 Task: Filter the console by the keyword "Unexpected".
Action: Mouse moved to (1124, 40)
Screenshot: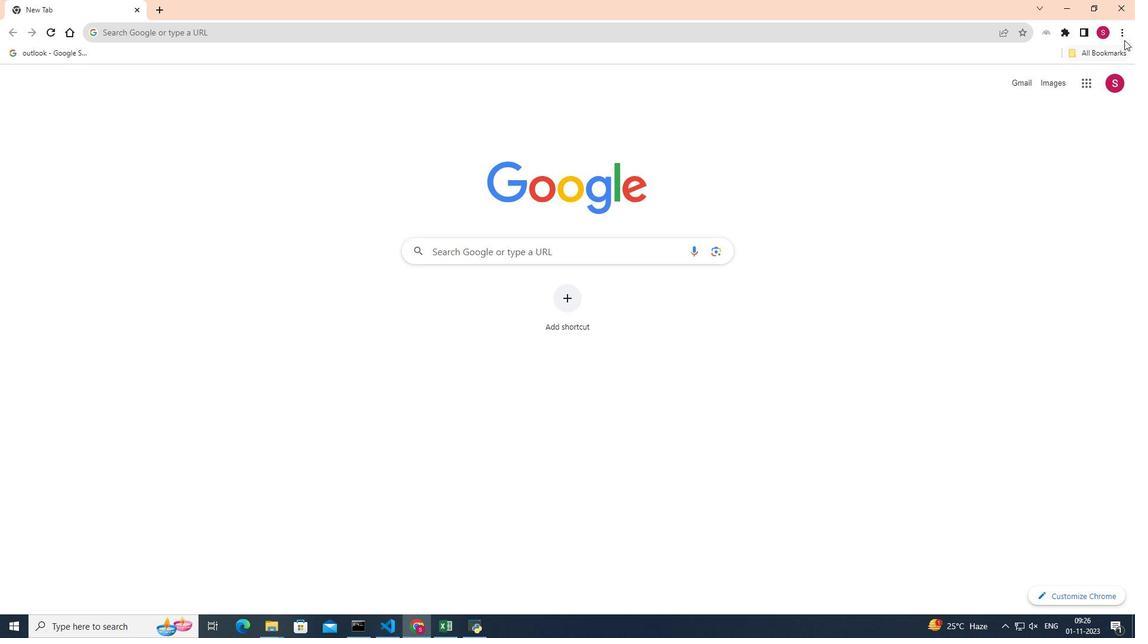 
Action: Mouse pressed left at (1124, 40)
Screenshot: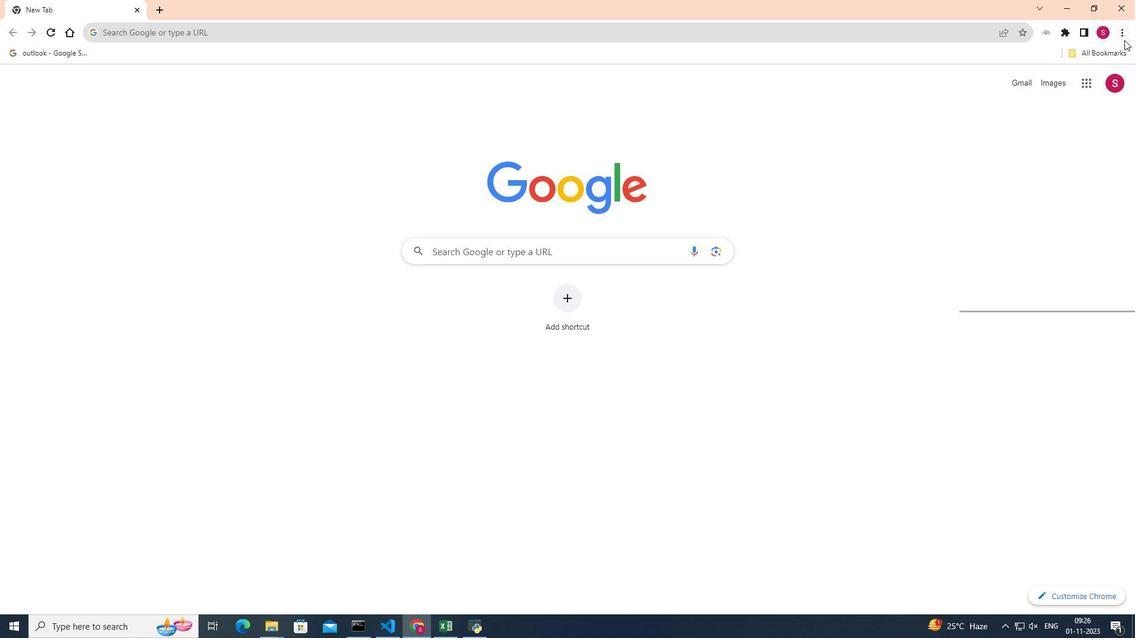 
Action: Mouse moved to (999, 218)
Screenshot: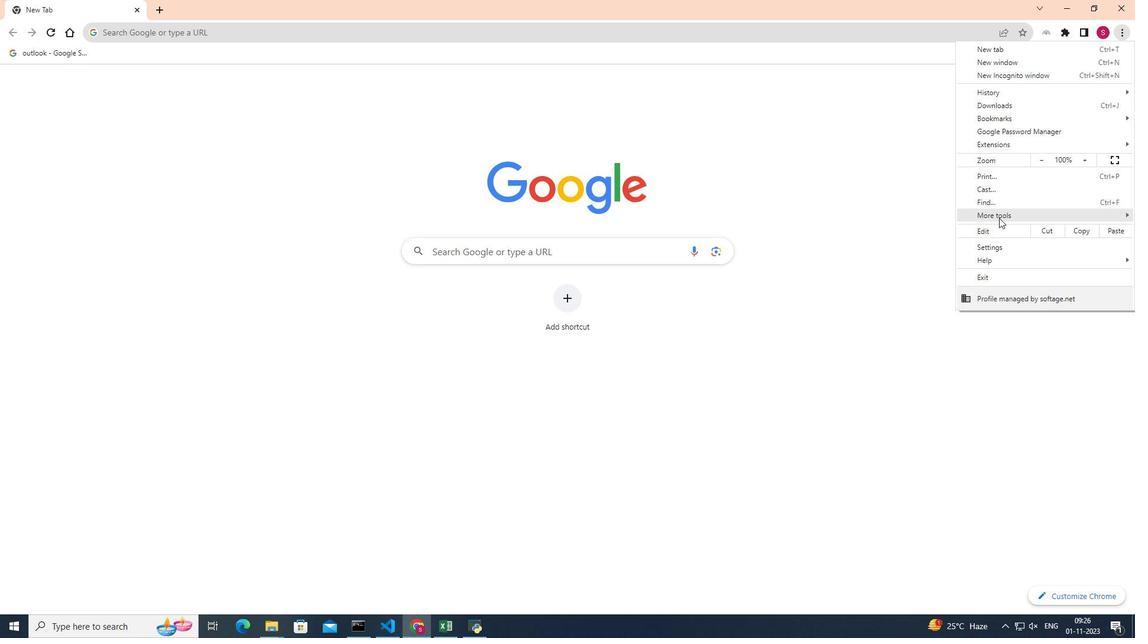 
Action: Mouse pressed left at (999, 218)
Screenshot: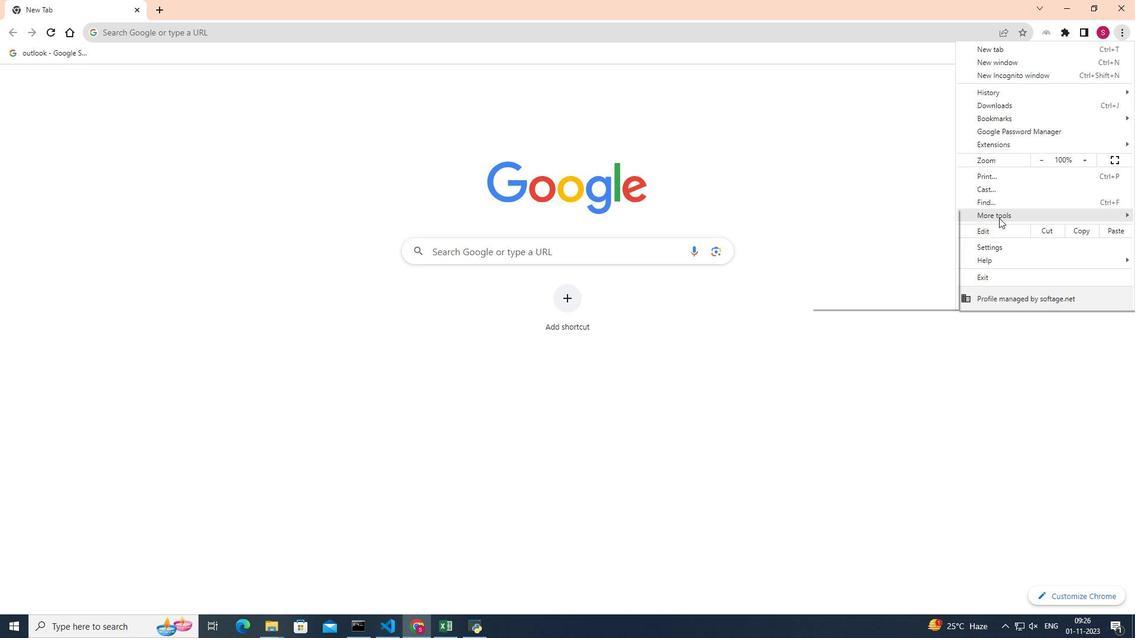 
Action: Mouse moved to (848, 303)
Screenshot: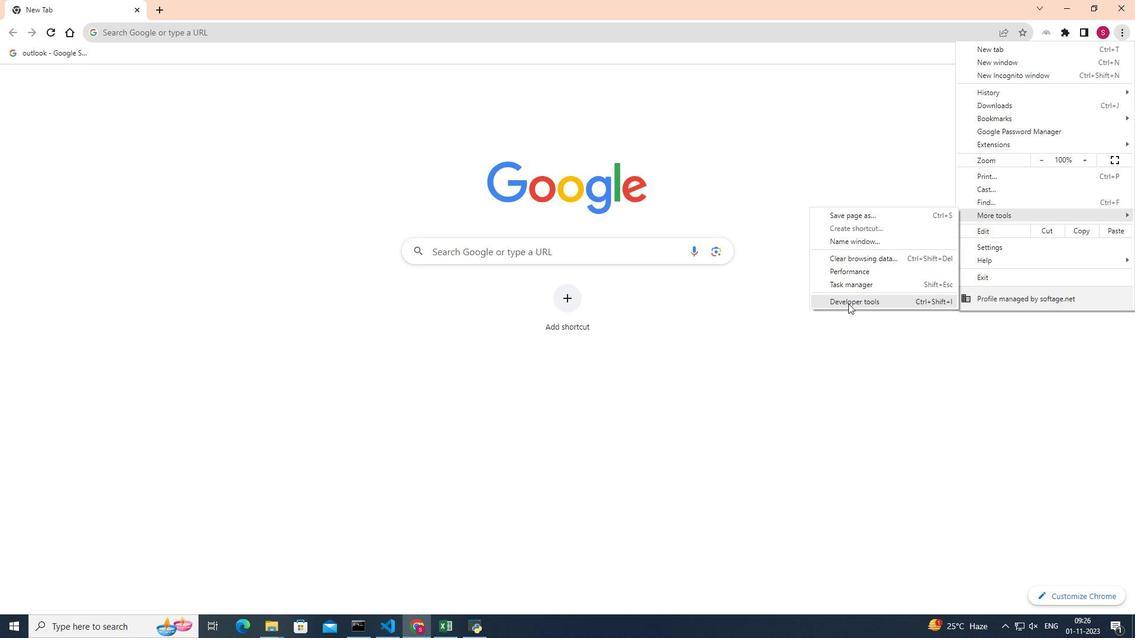 
Action: Mouse pressed left at (848, 303)
Screenshot: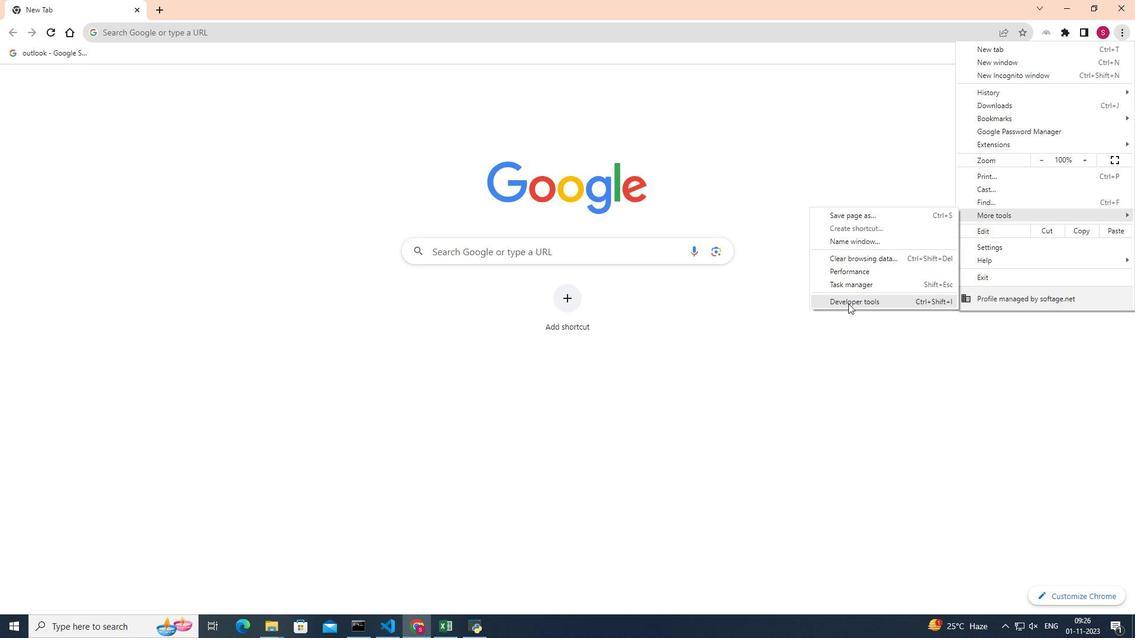 
Action: Mouse moved to (921, 67)
Screenshot: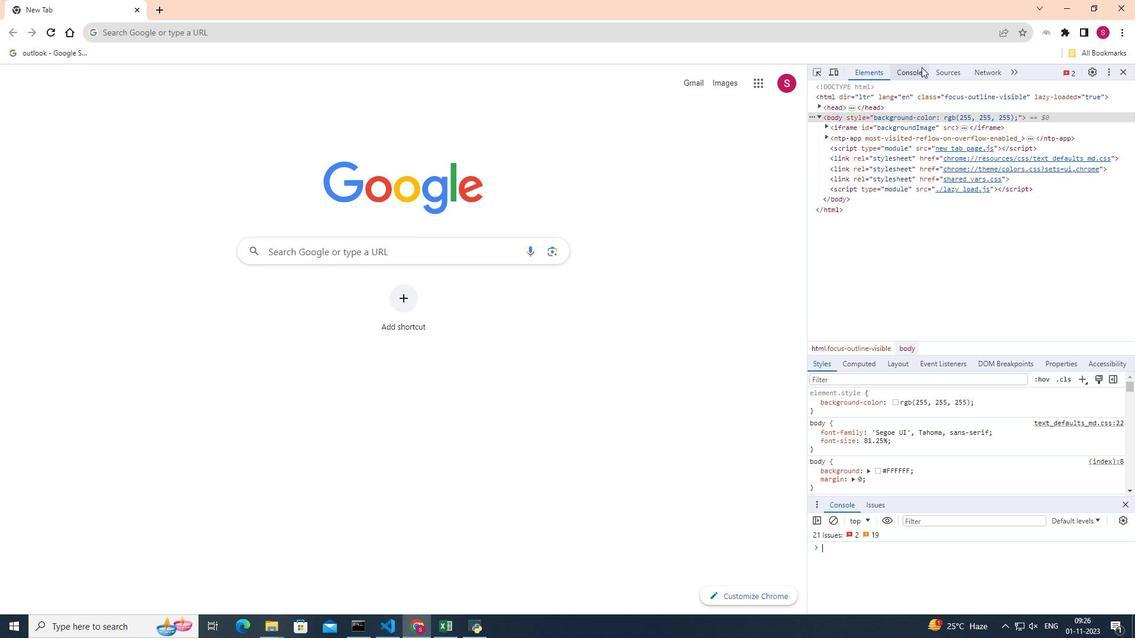 
Action: Mouse pressed left at (921, 67)
Screenshot: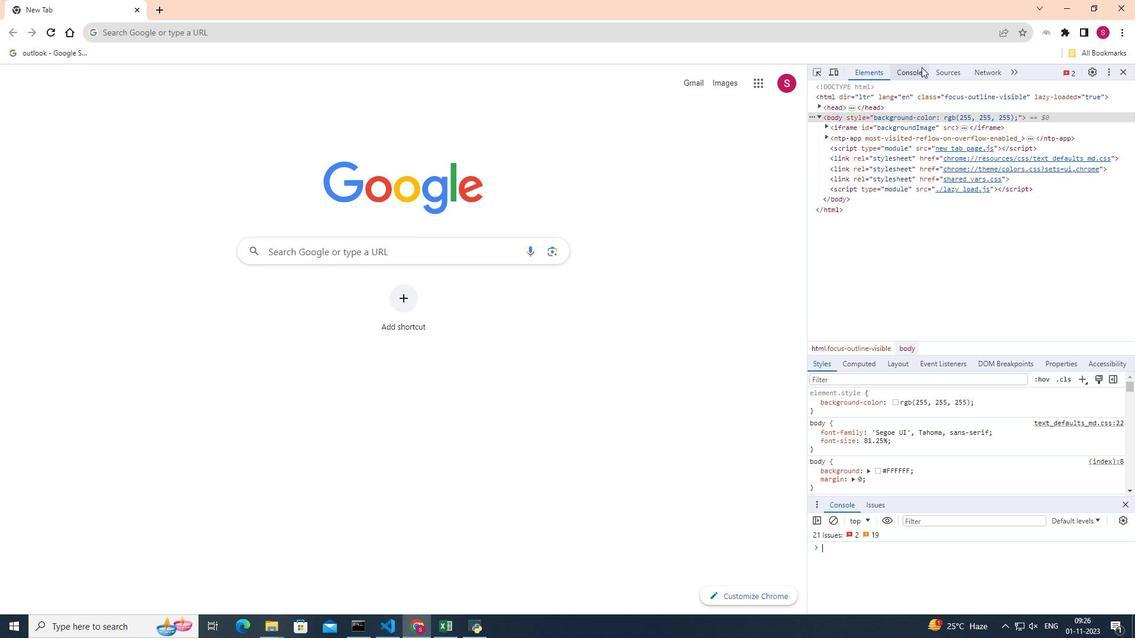 
Action: Mouse moved to (933, 86)
Screenshot: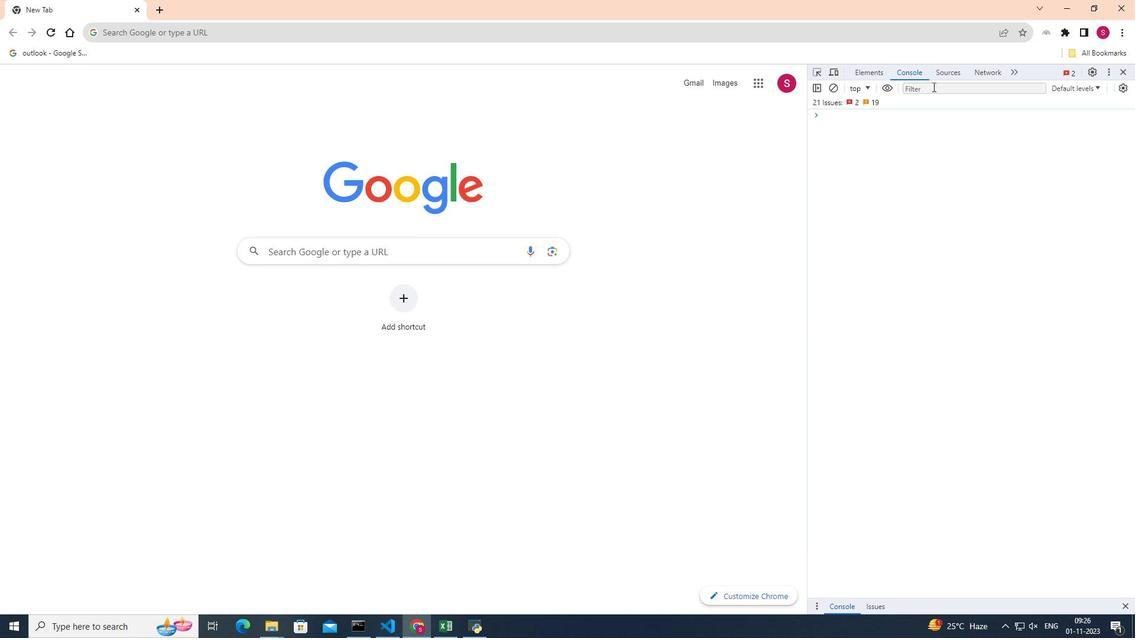 
Action: Mouse pressed left at (933, 86)
Screenshot: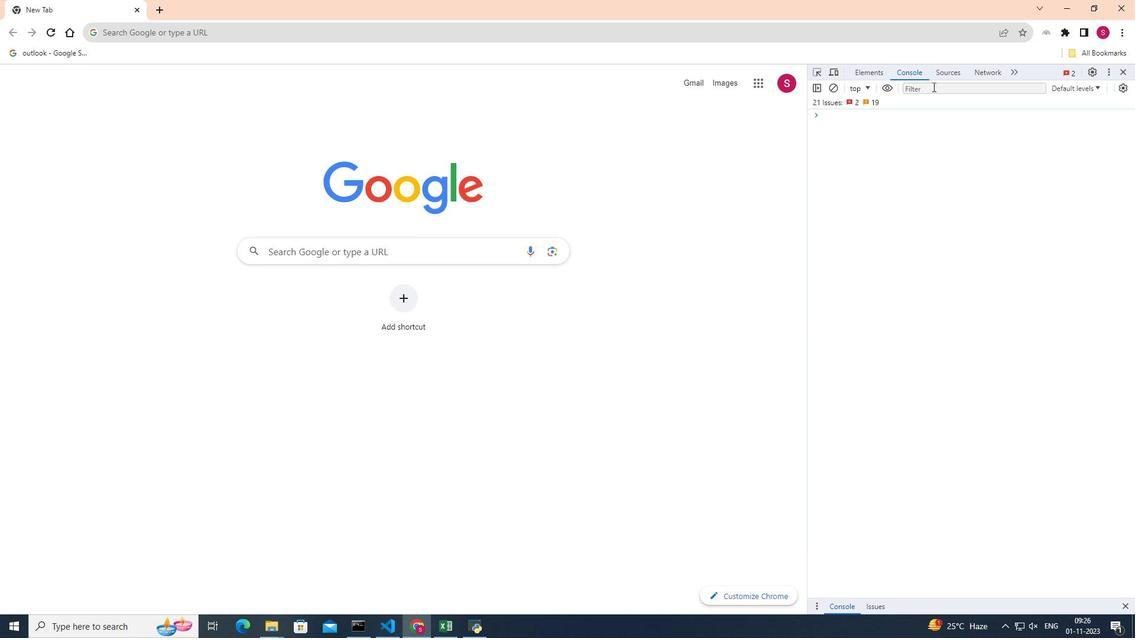 
Action: Mouse moved to (933, 86)
Screenshot: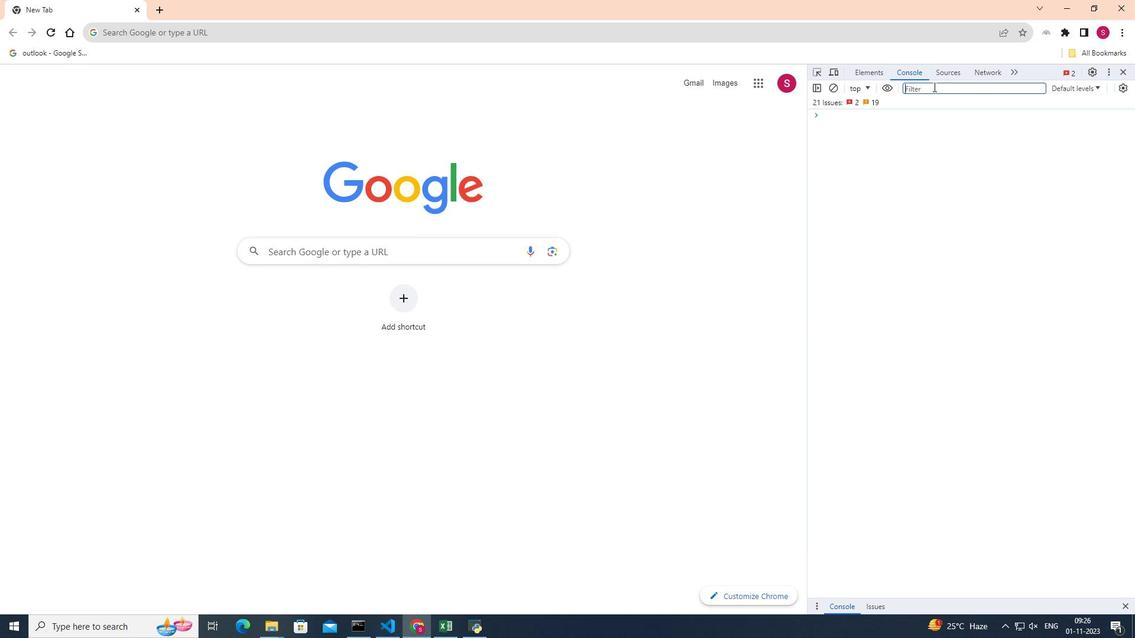 
Action: Key pressed <Key.shift>Unexpected<Key.enter>
Screenshot: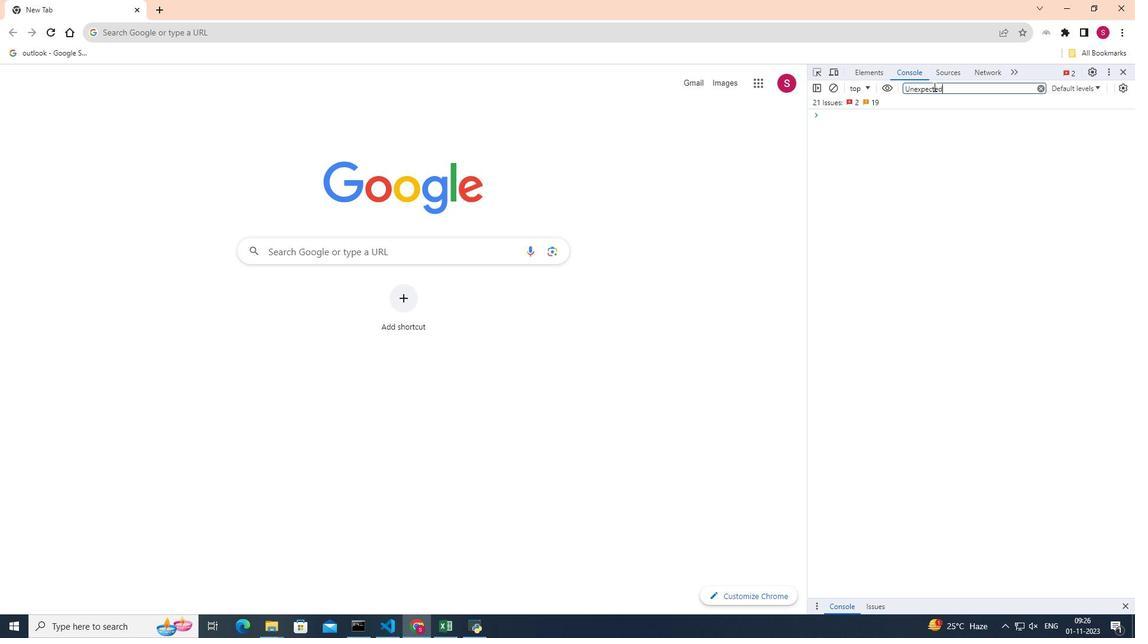 
Action: Mouse moved to (982, 150)
Screenshot: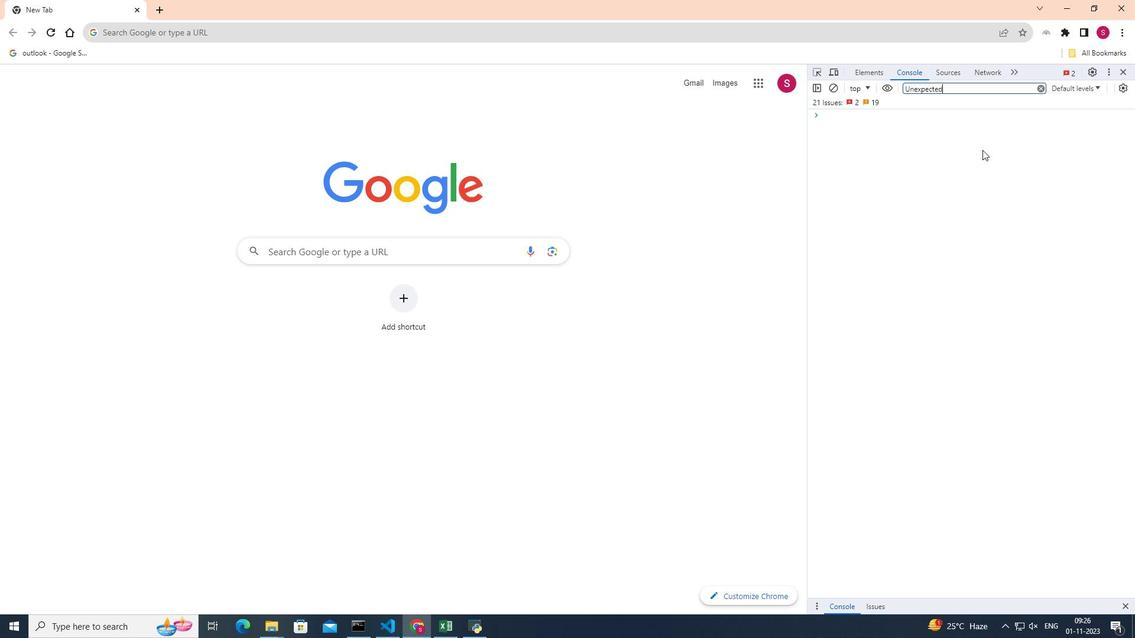 
Action: Key pressed <Key.enter>
Screenshot: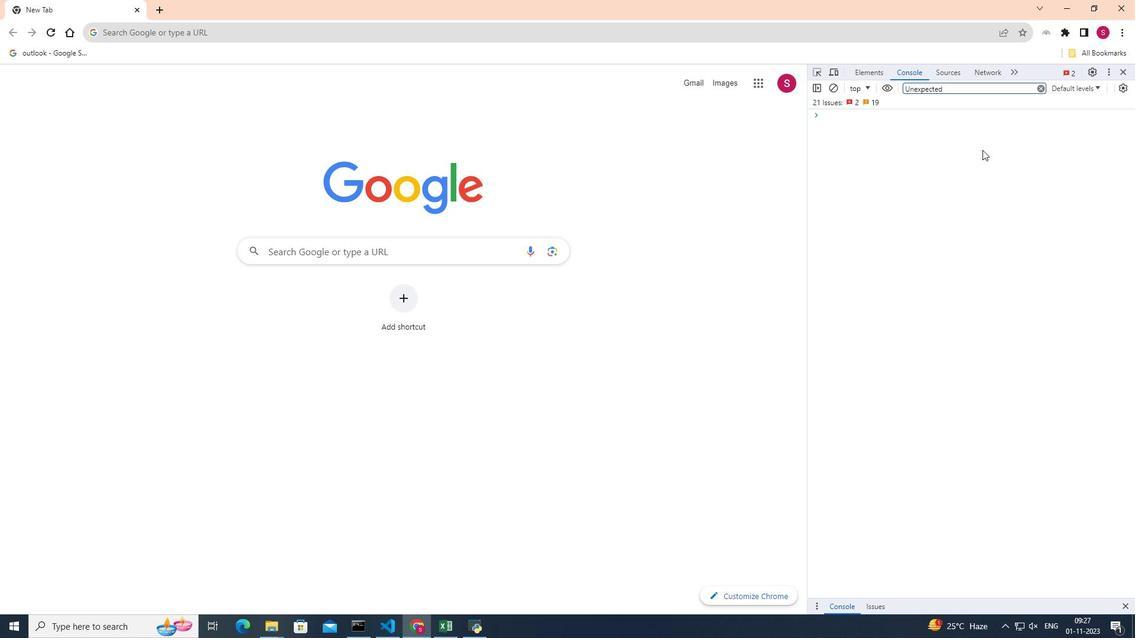 
Action: Mouse pressed left at (982, 150)
Screenshot: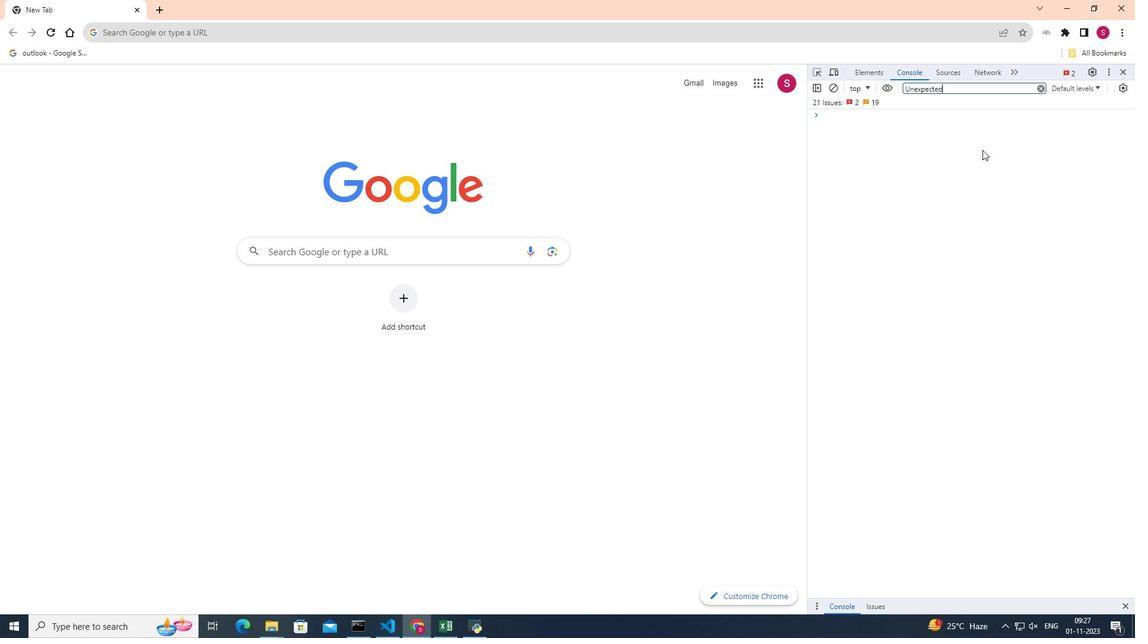 
